 Task: For heading Arial black with underline.  font size for heading18,  'Change the font style of data to'Calibri.  and font size to 9,  Change the alignment of both headline & data to Align center.  In the sheet  Financial Tracking Sheet Template Spreadsheet Workbook
Action: Mouse moved to (833, 103)
Screenshot: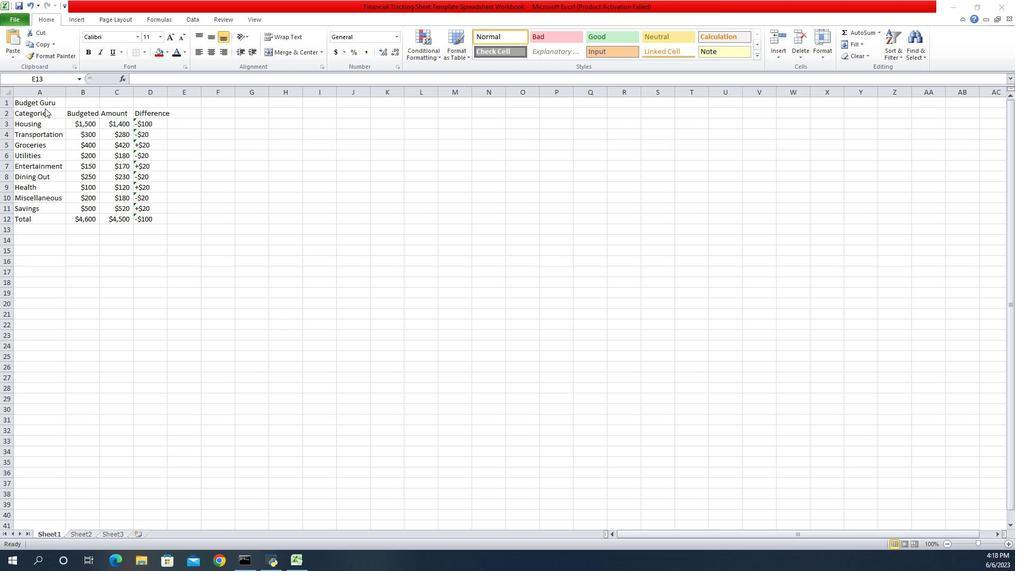 
Action: Mouse pressed left at (833, 103)
Screenshot: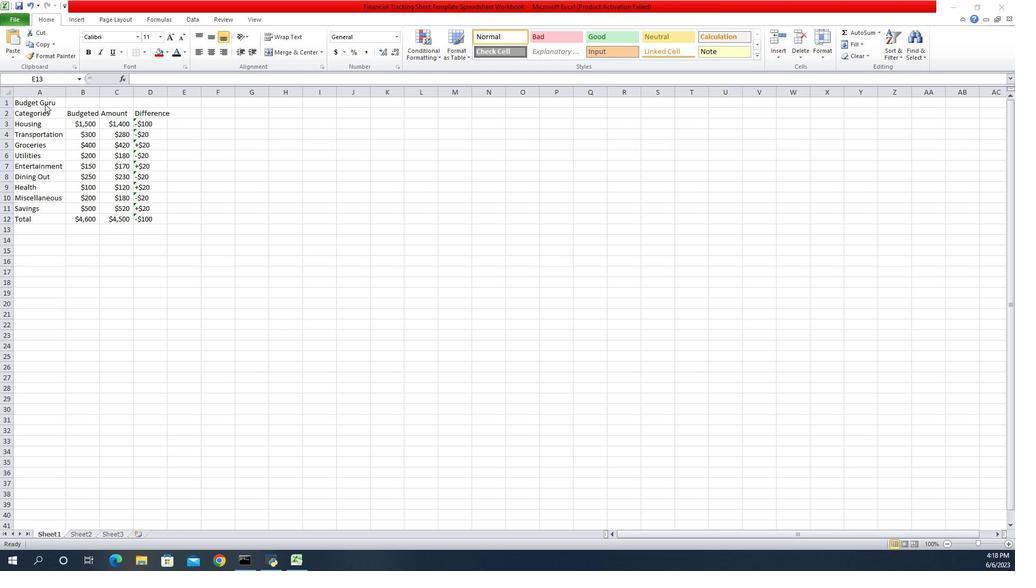 
Action: Mouse pressed left at (833, 103)
Screenshot: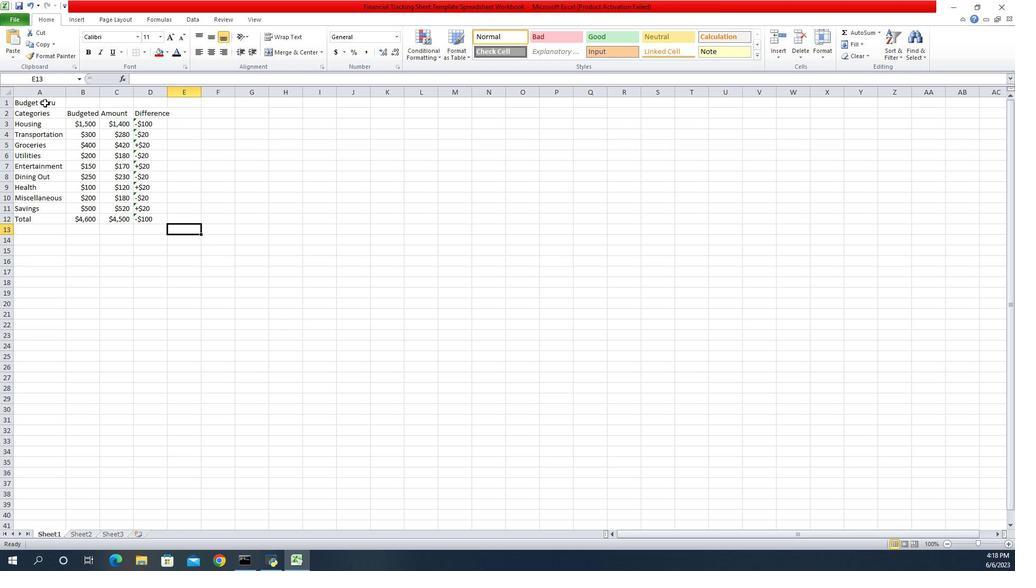 
Action: Mouse pressed left at (833, 103)
Screenshot: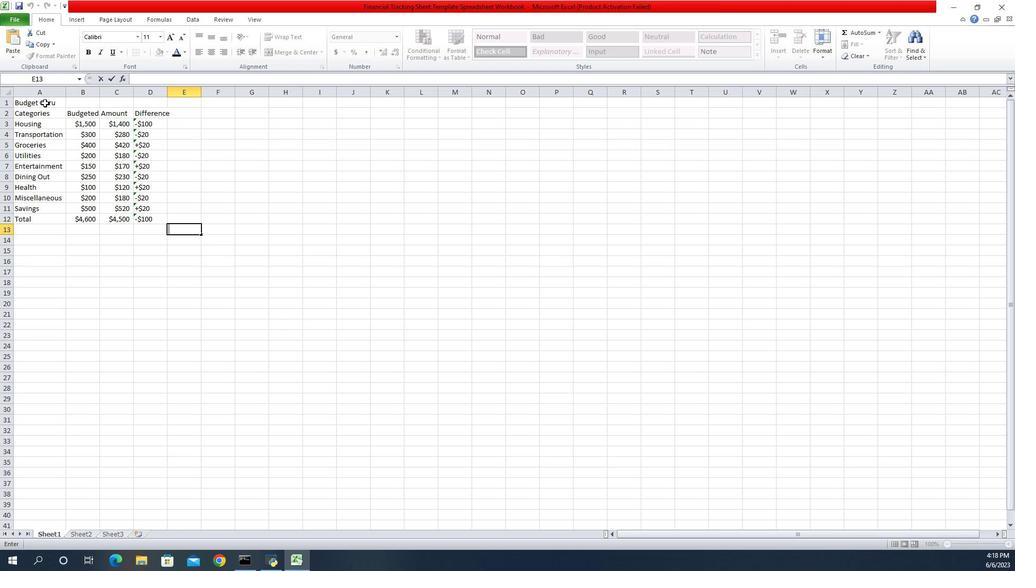 
Action: Key pressed <Key.shift><Key.shift><Key.shift><Key.shift><Key.shift>
Screenshot: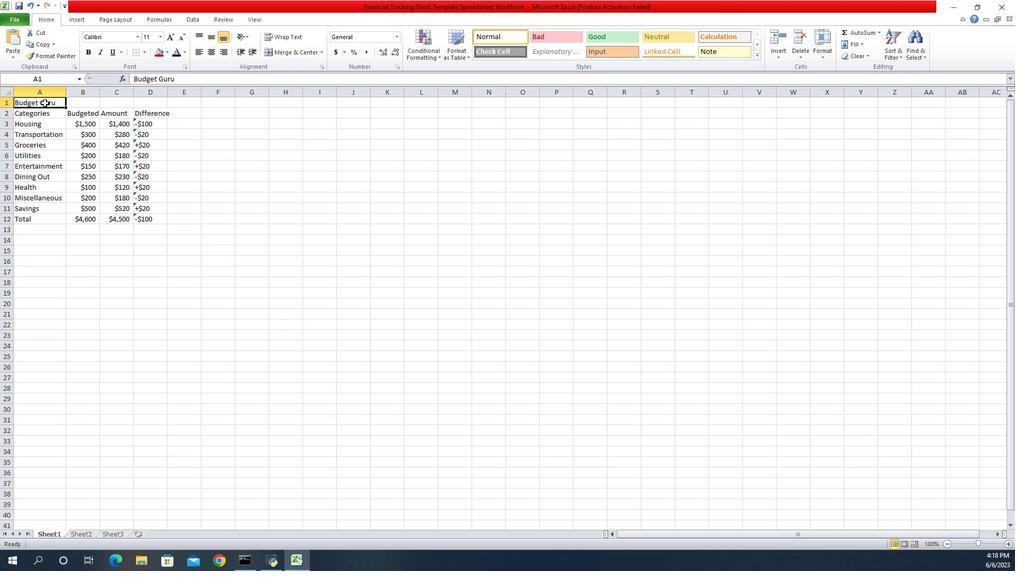 
Action: Mouse moved to (925, 35)
Screenshot: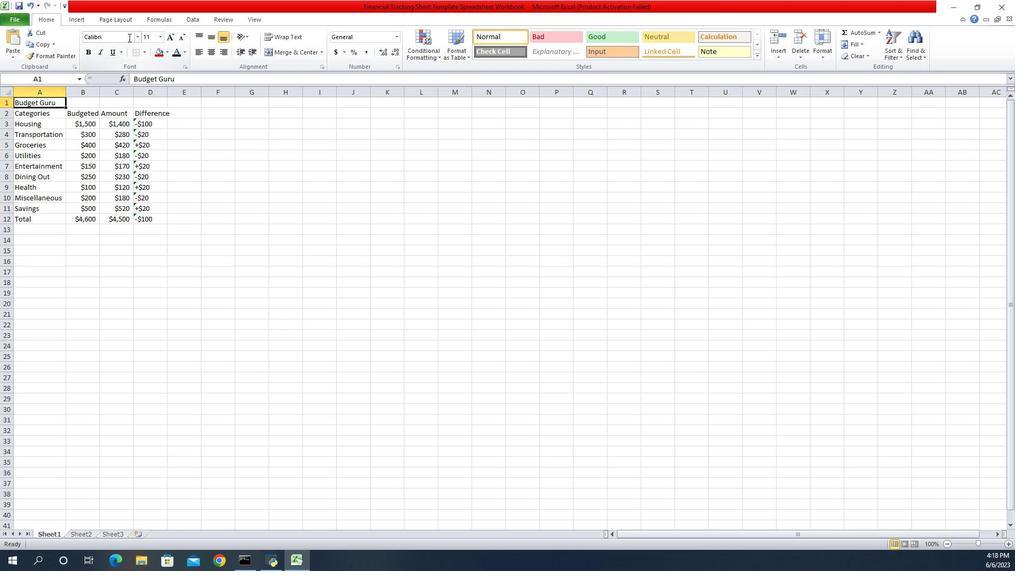 
Action: Mouse pressed left at (925, 35)
Screenshot: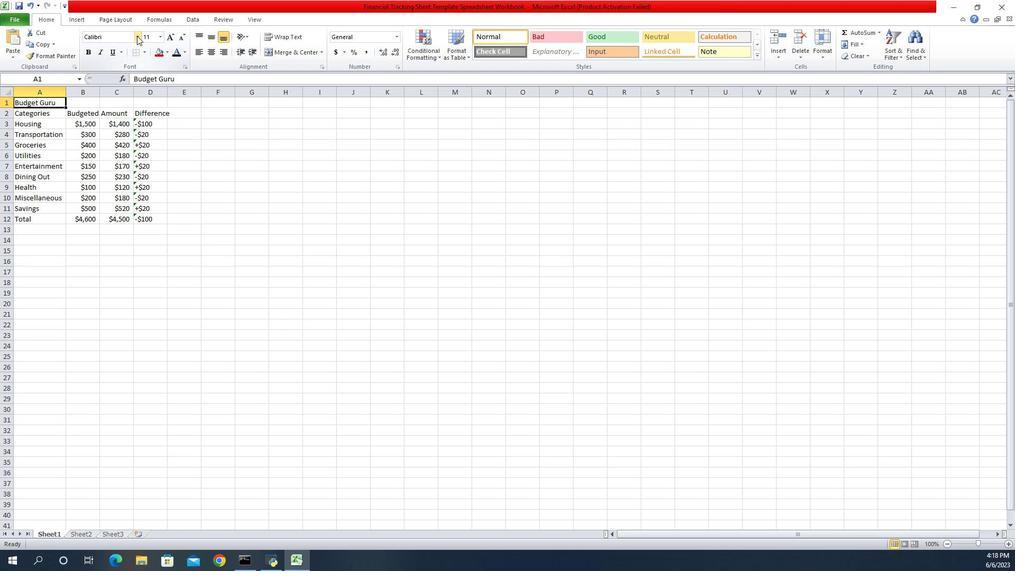 
Action: Mouse moved to (923, 175)
Screenshot: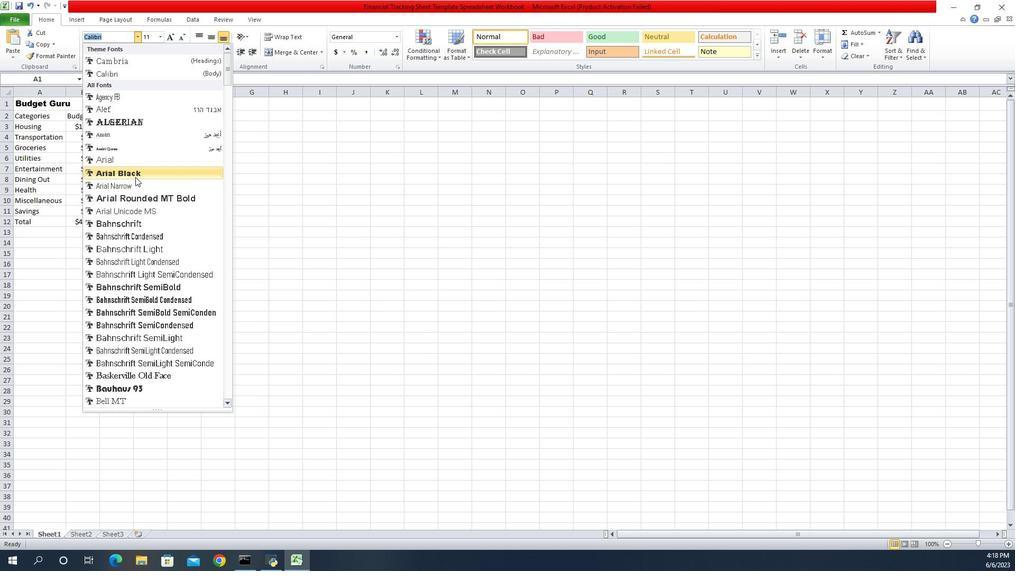 
Action: Mouse pressed left at (923, 175)
Screenshot: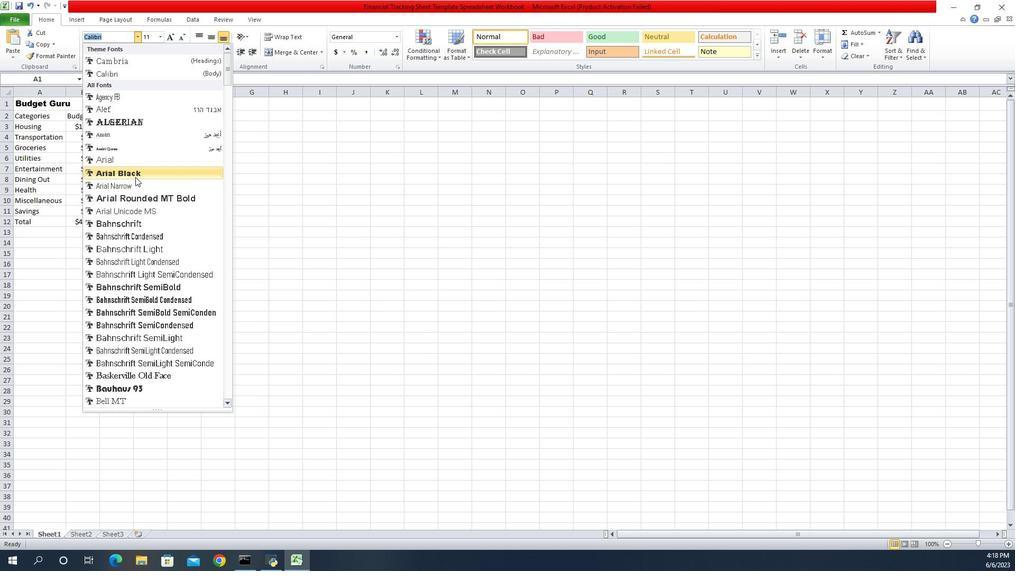 
Action: Mouse moved to (900, 48)
Screenshot: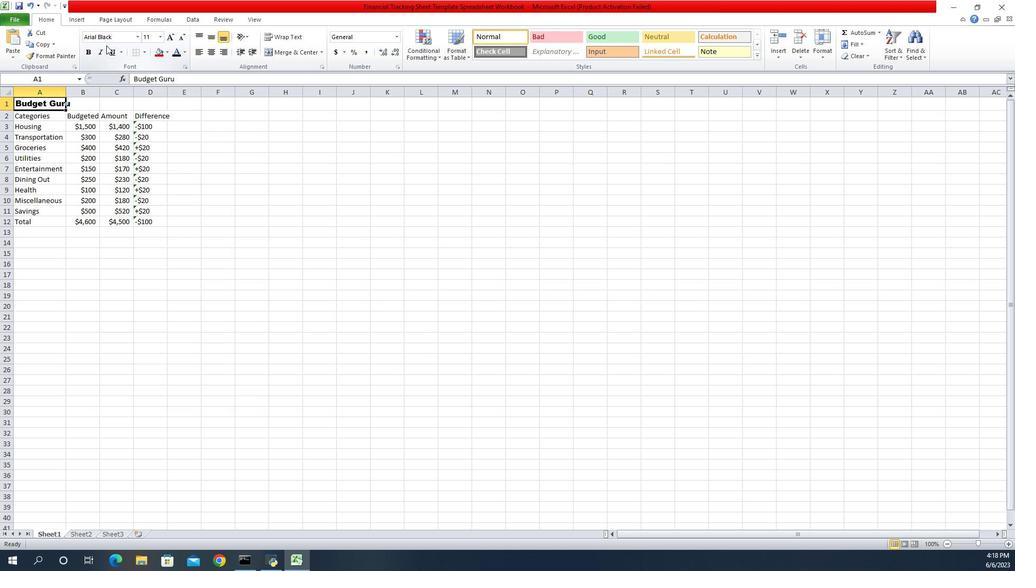 
Action: Mouse pressed left at (900, 48)
Screenshot: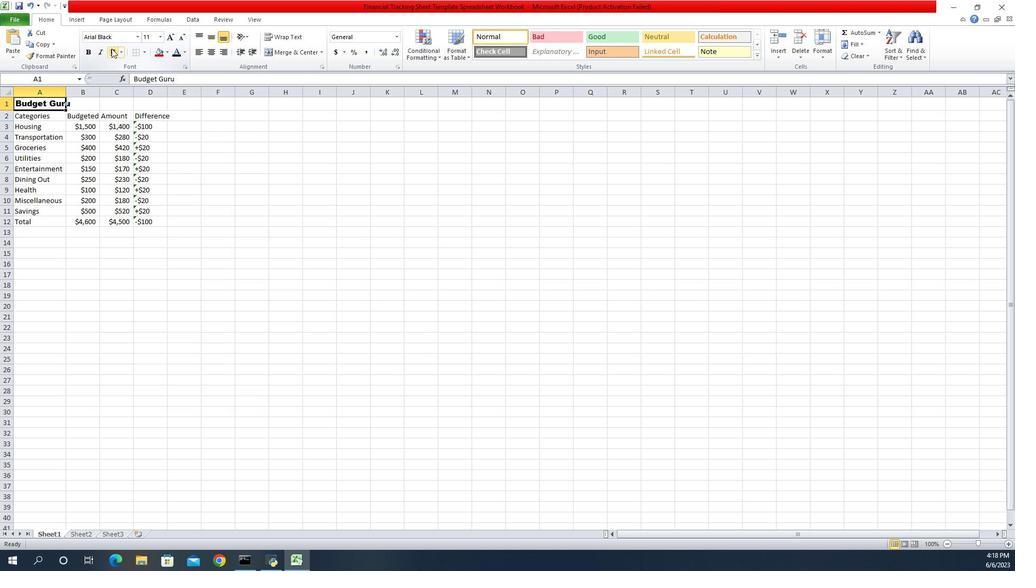 
Action: Mouse moved to (950, 39)
Screenshot: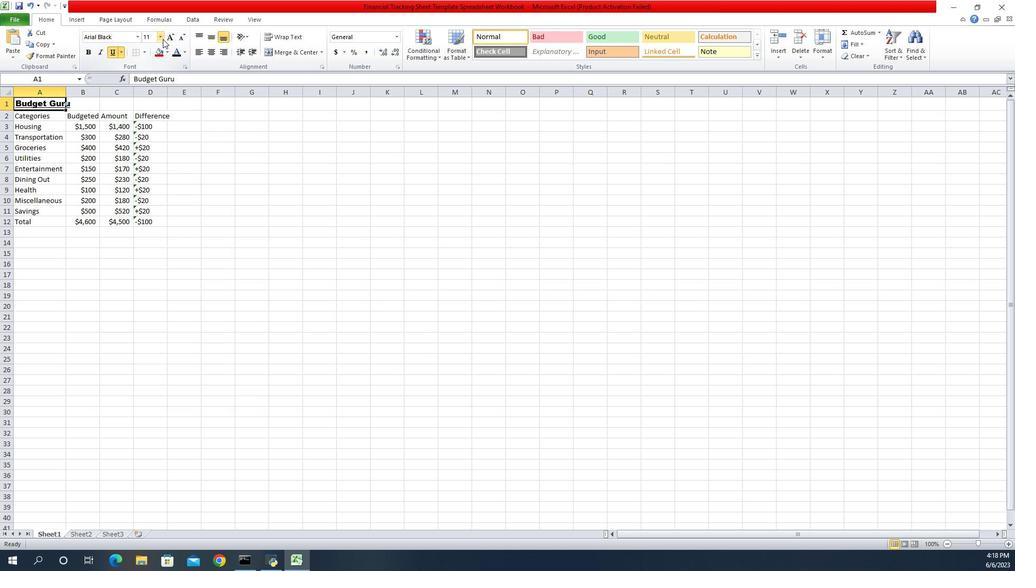 
Action: Mouse pressed left at (950, 39)
Screenshot: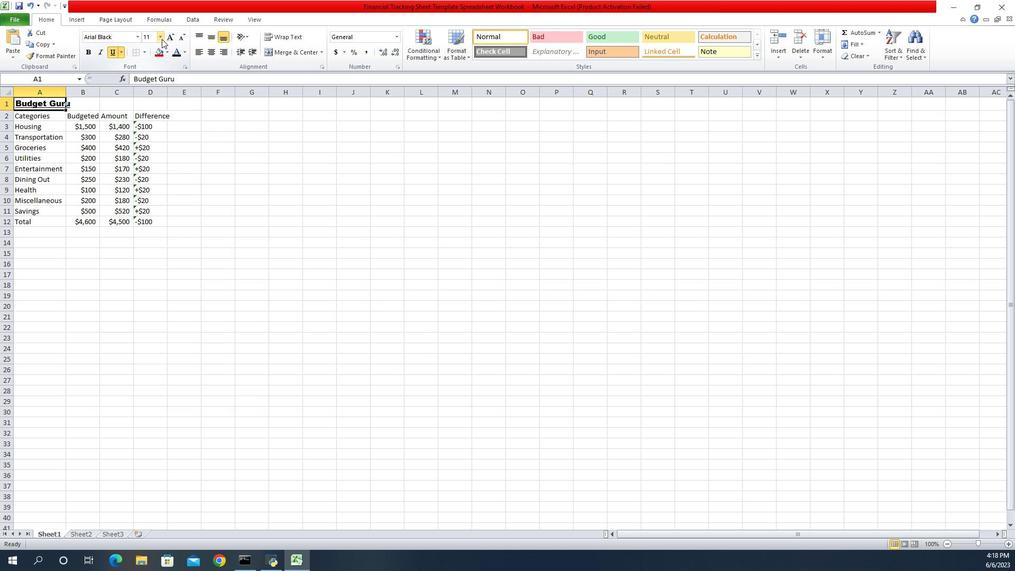 
Action: Mouse moved to (937, 113)
Screenshot: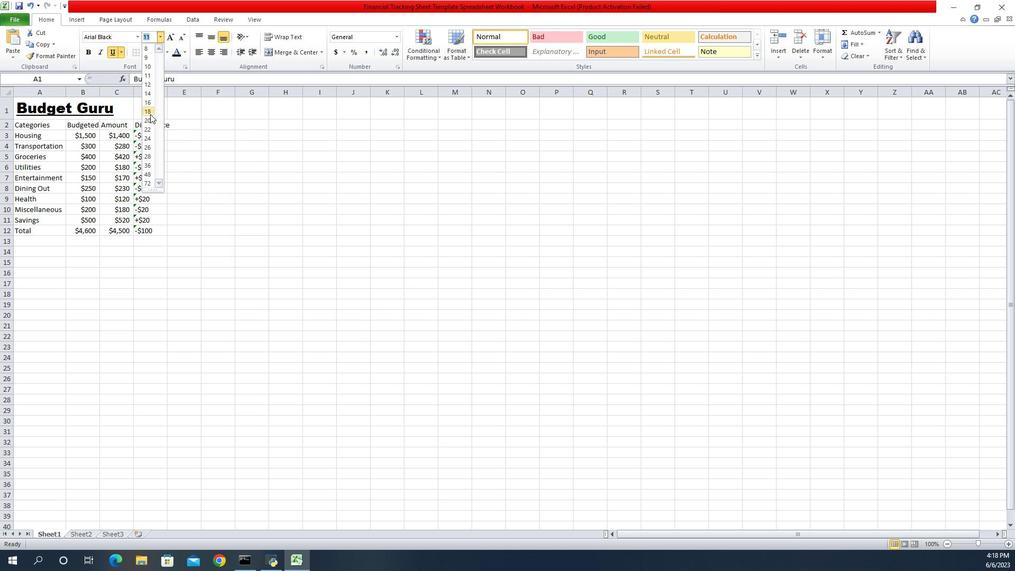 
Action: Mouse pressed left at (937, 113)
Screenshot: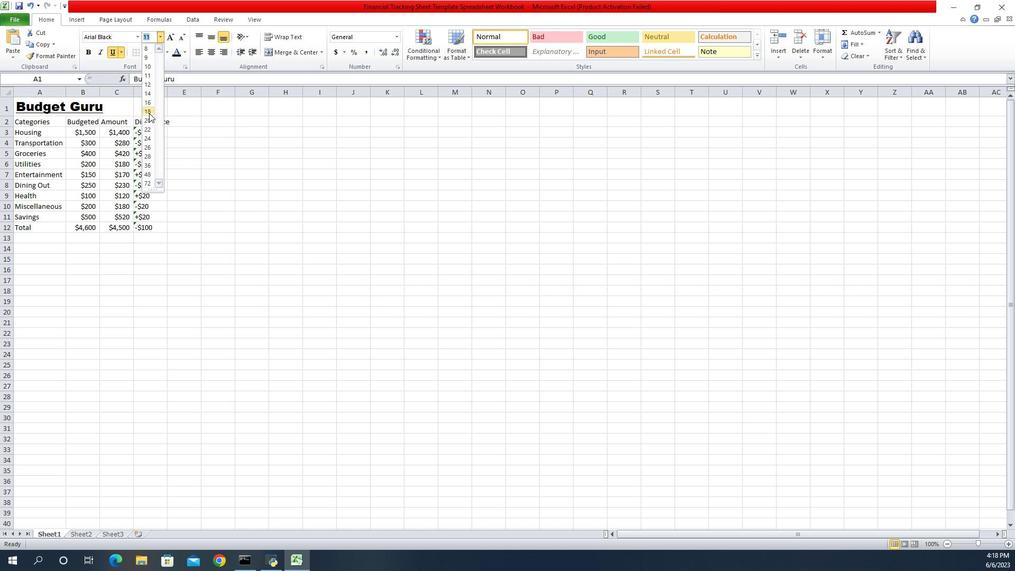 
Action: Mouse moved to (861, 121)
Screenshot: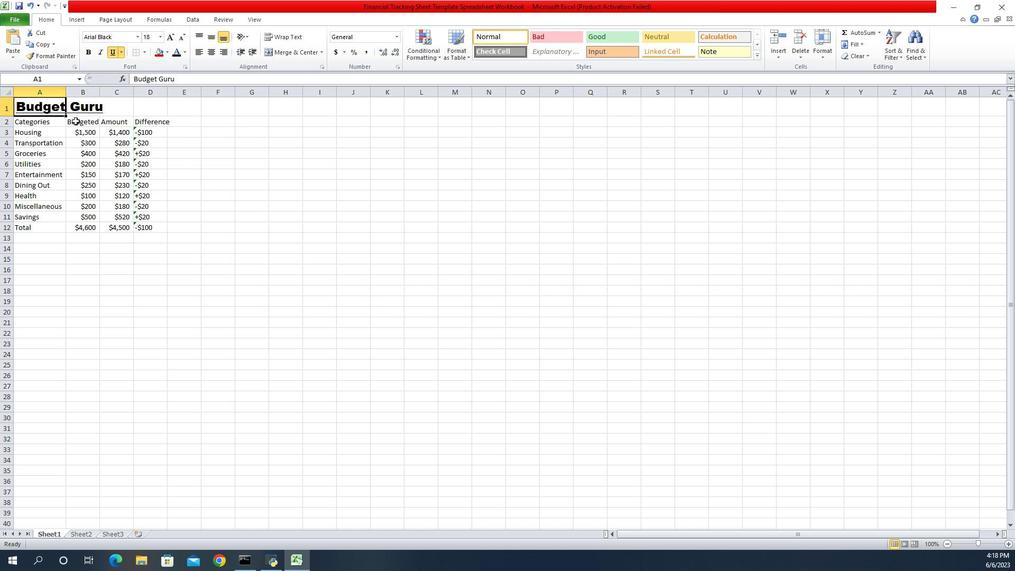 
Action: Mouse pressed left at (861, 121)
Screenshot: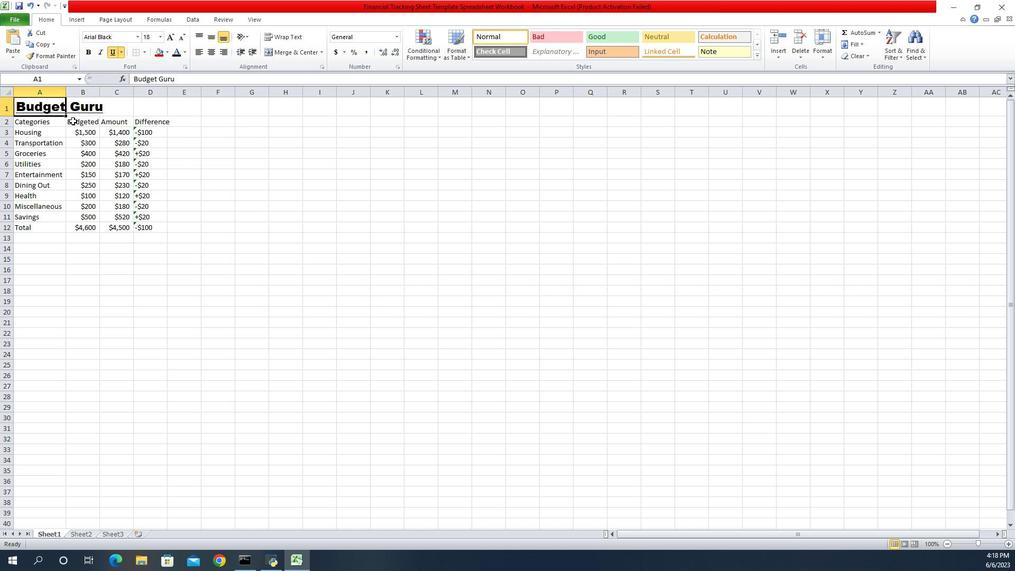 
Action: Mouse moved to (853, 121)
Screenshot: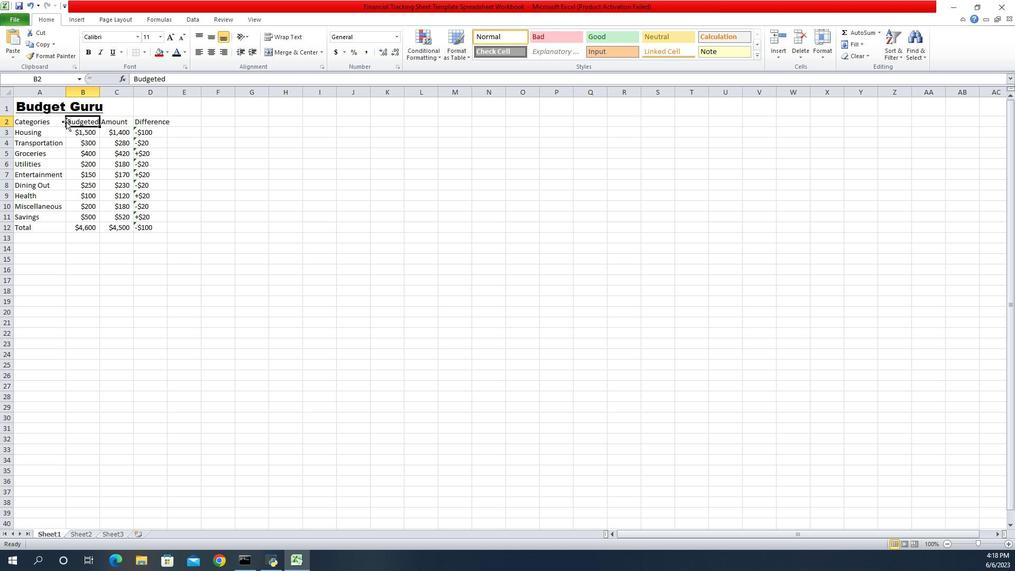 
Action: Mouse pressed left at (853, 121)
Screenshot: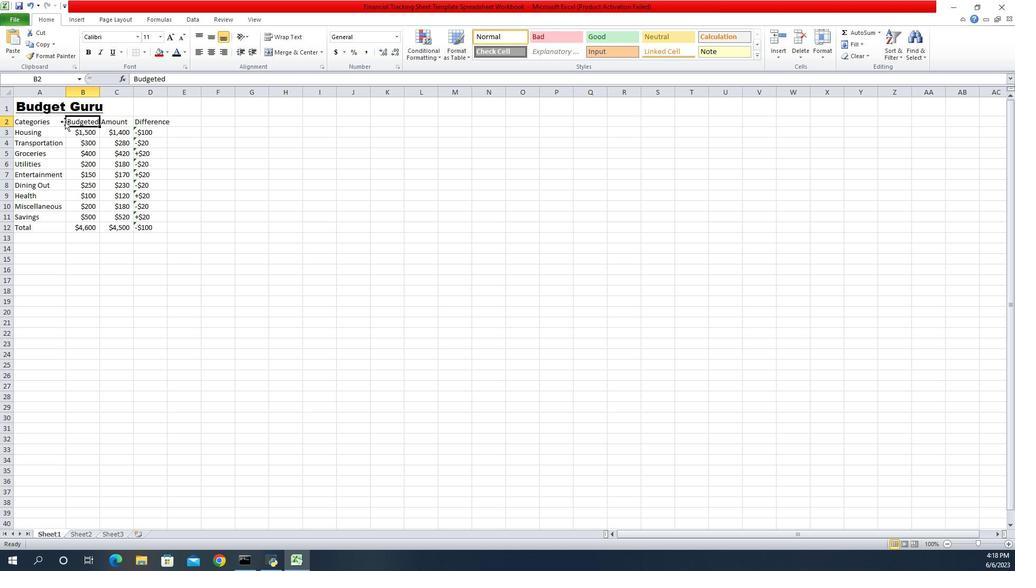 
Action: Mouse moved to (846, 121)
Screenshot: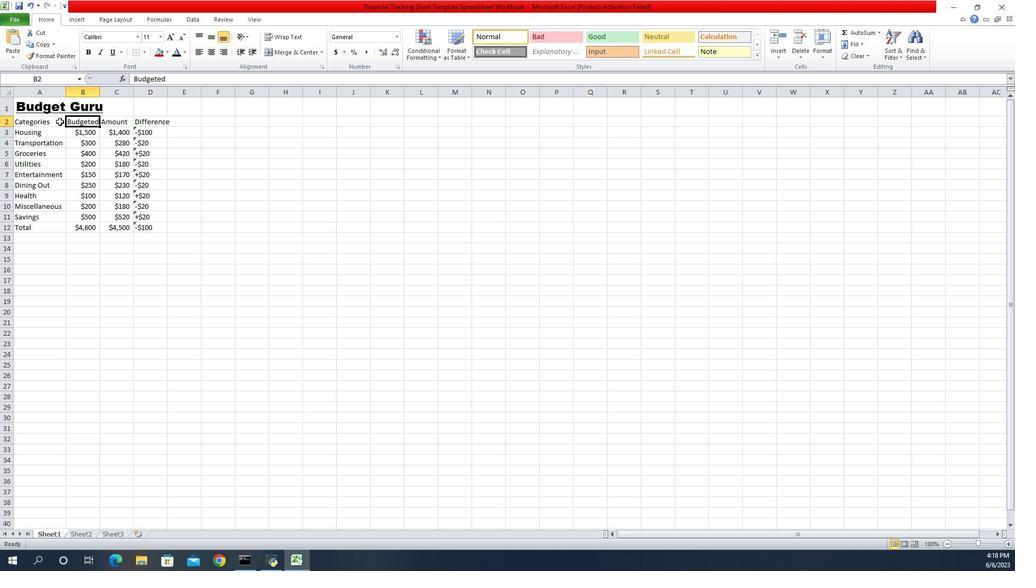 
Action: Mouse pressed left at (846, 121)
Screenshot: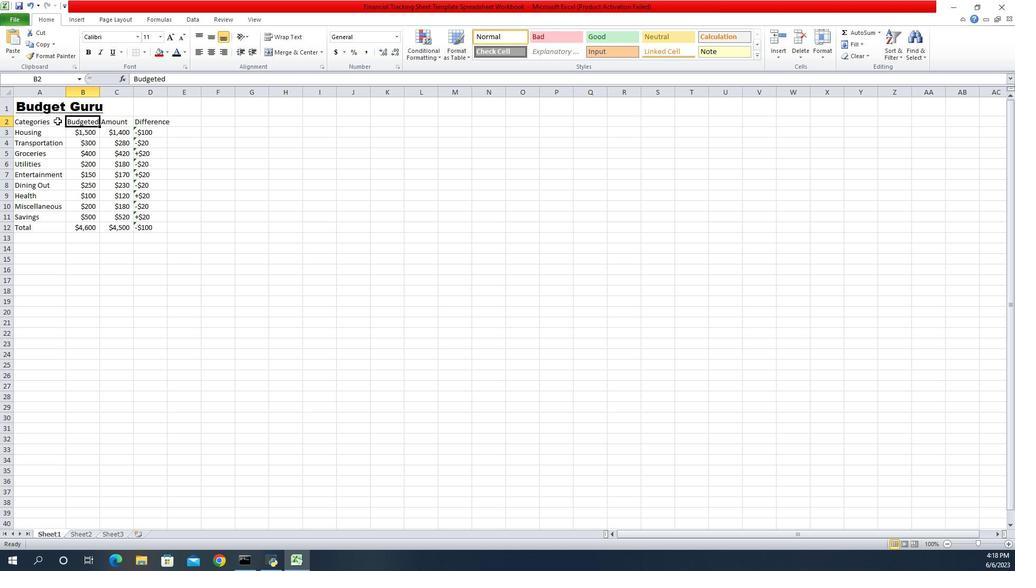 
Action: Mouse moved to (845, 121)
Screenshot: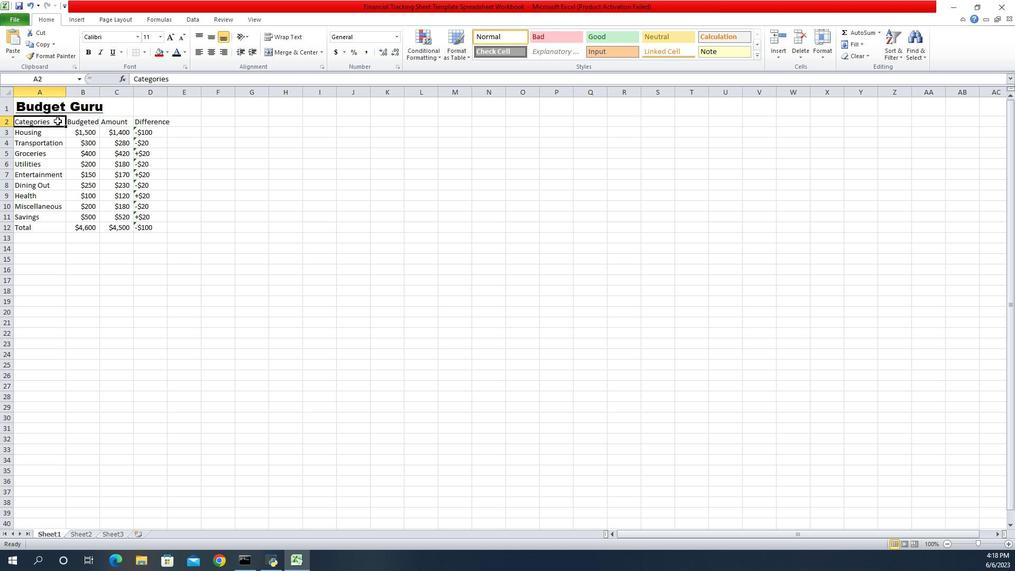 
Action: Key pressed <Key.shift><Key.down><Key.right>
Screenshot: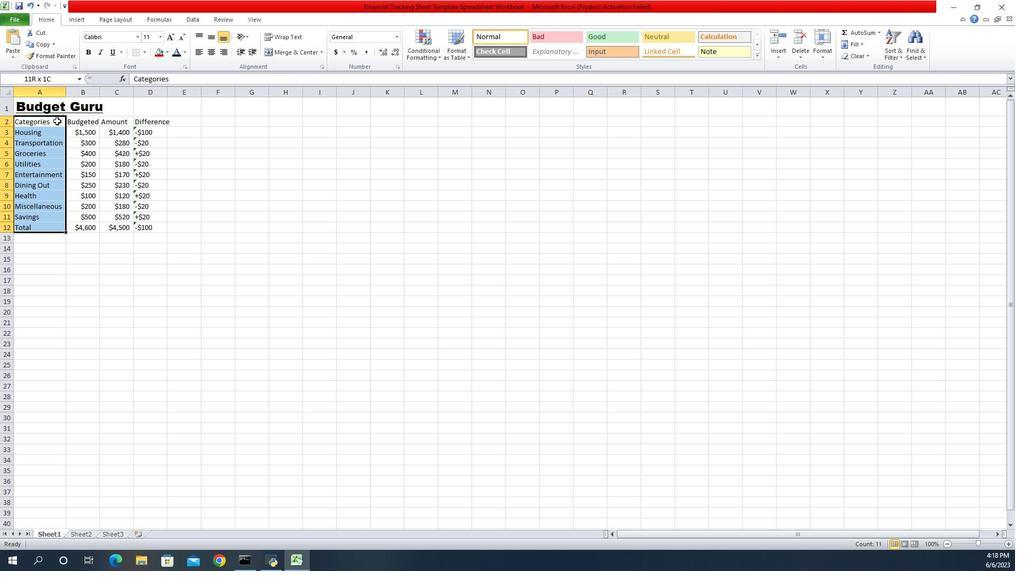 
Action: Mouse moved to (927, 38)
Screenshot: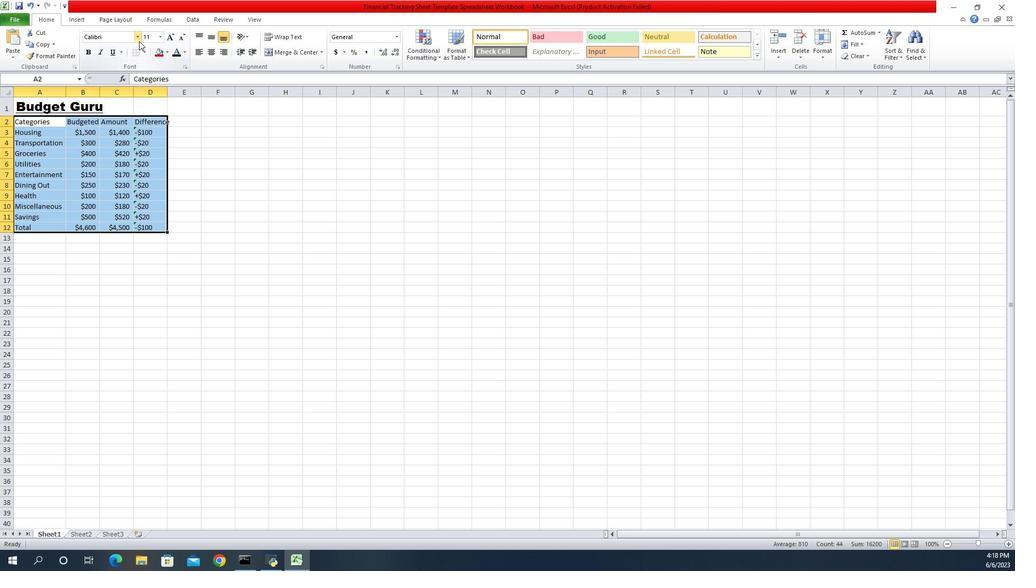 
Action: Mouse pressed left at (927, 38)
Screenshot: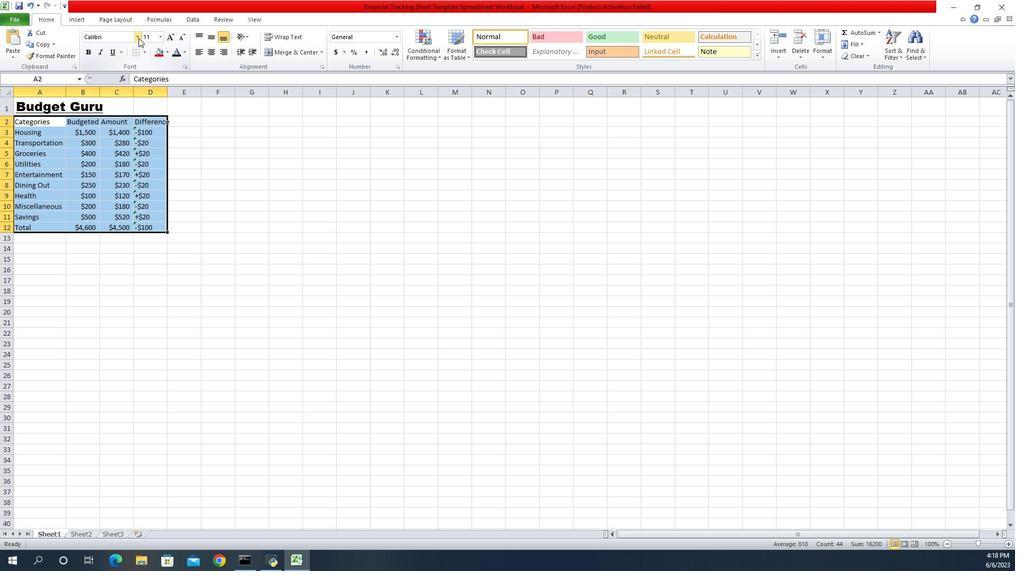 
Action: Mouse moved to (912, 78)
Screenshot: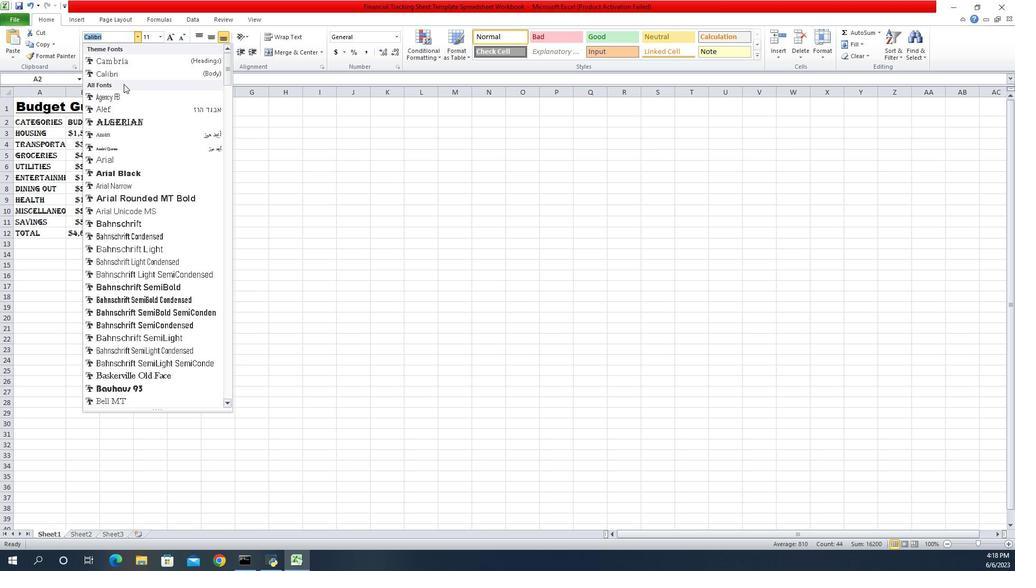 
Action: Mouse pressed left at (912, 78)
Screenshot: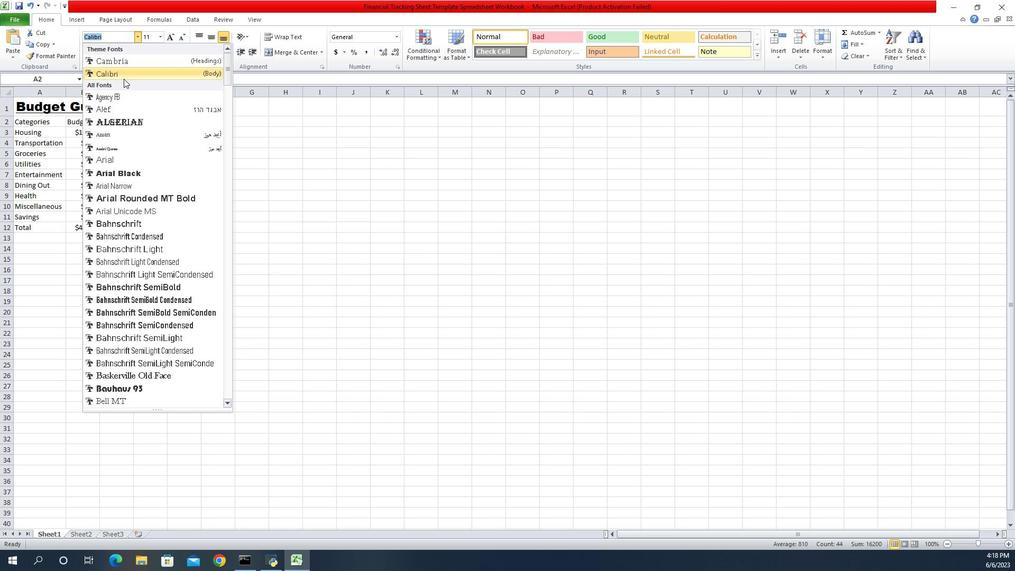 
Action: Mouse moved to (947, 35)
Screenshot: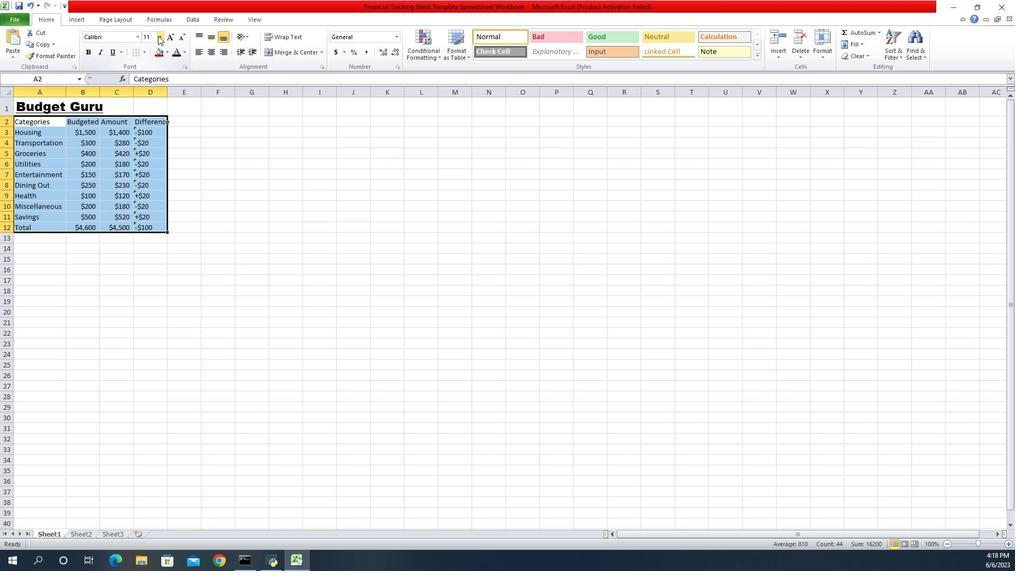 
Action: Mouse pressed left at (947, 35)
Screenshot: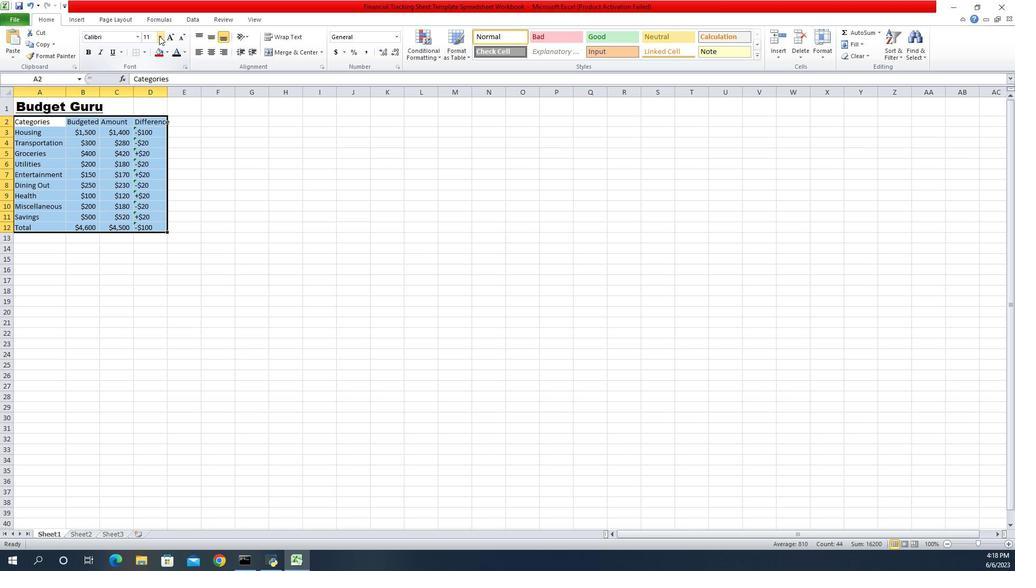 
Action: Mouse moved to (938, 57)
Screenshot: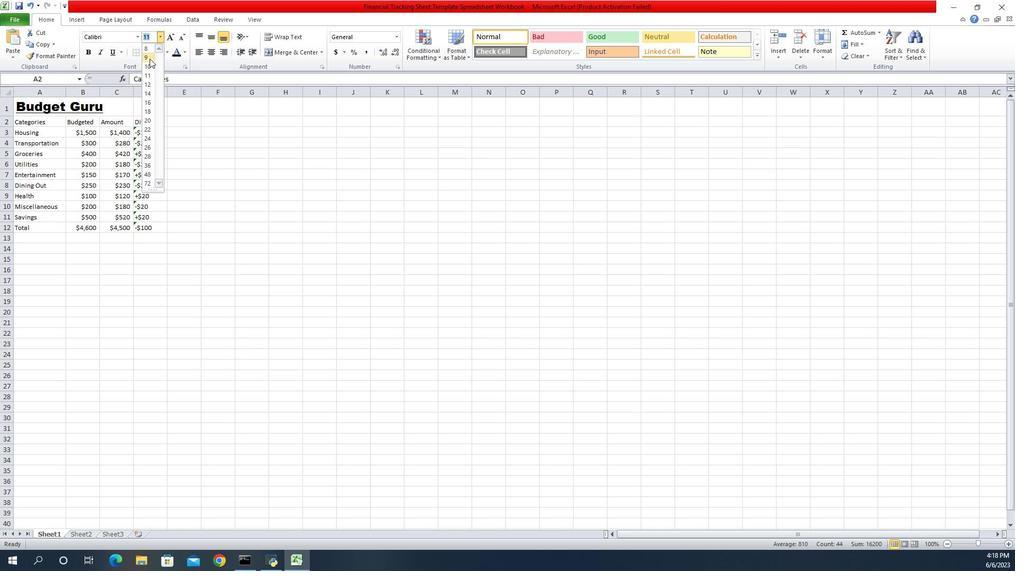 
Action: Mouse pressed left at (938, 57)
Screenshot: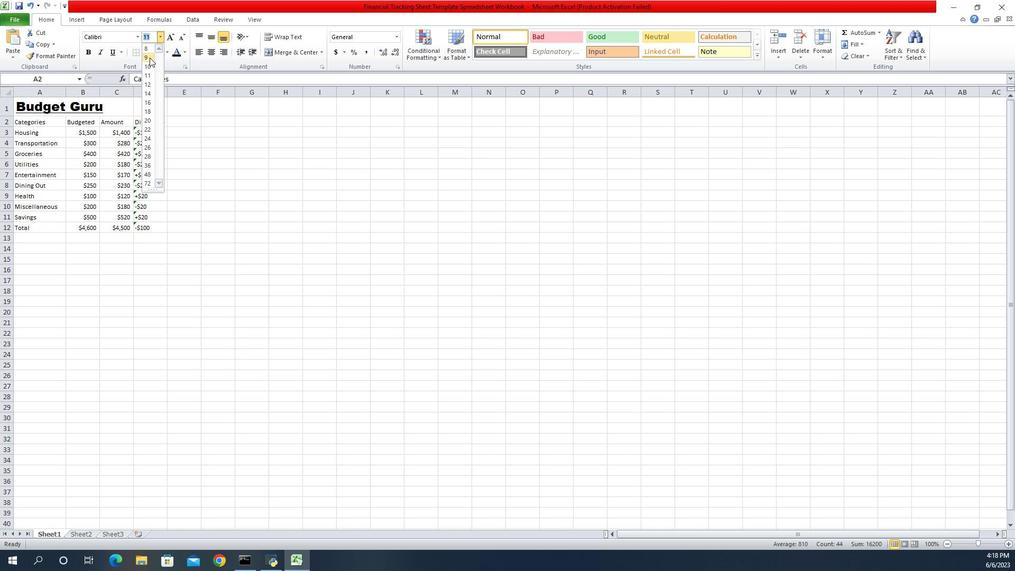 
Action: Mouse moved to (999, 48)
Screenshot: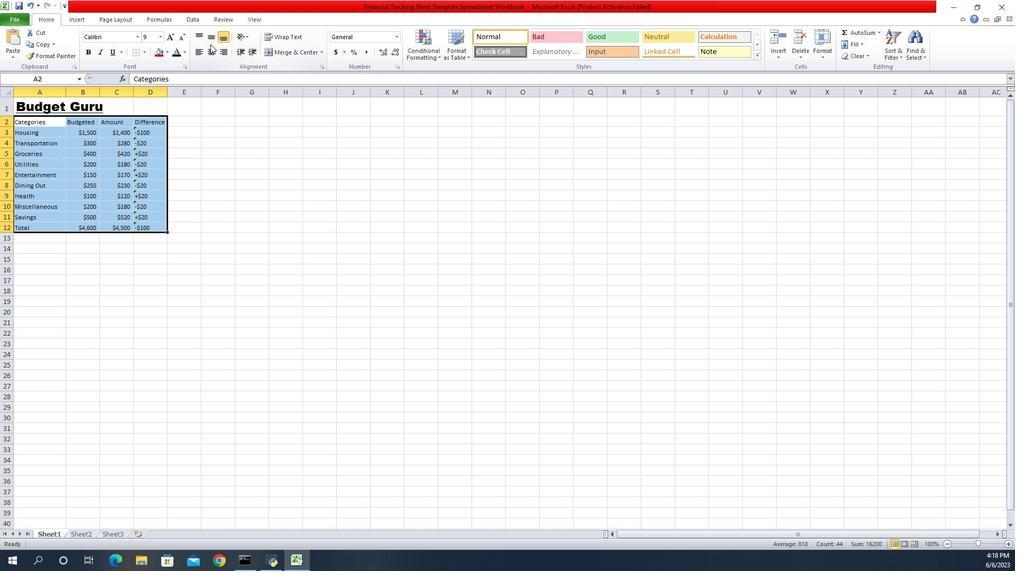 
Action: Mouse pressed left at (999, 48)
Screenshot: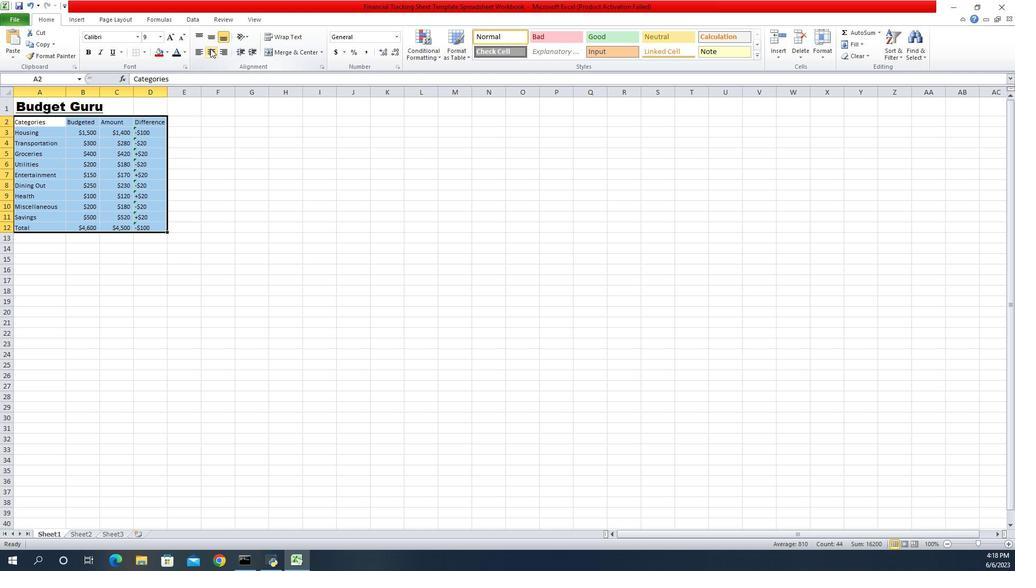 
Action: Mouse moved to (809, 6)
Screenshot: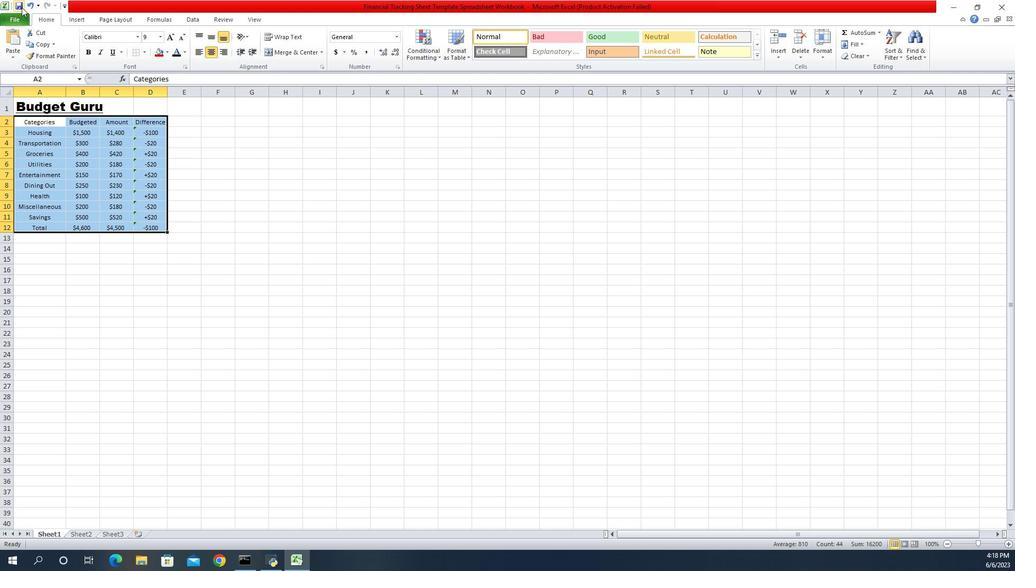 
Action: Mouse pressed left at (809, 6)
Screenshot: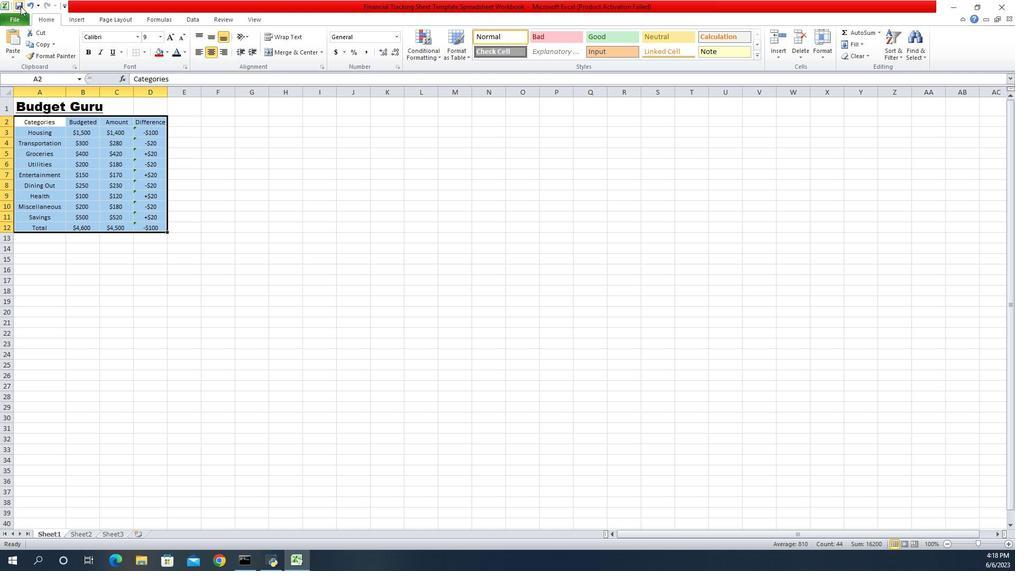 
Action: Mouse moved to (990, 248)
Screenshot: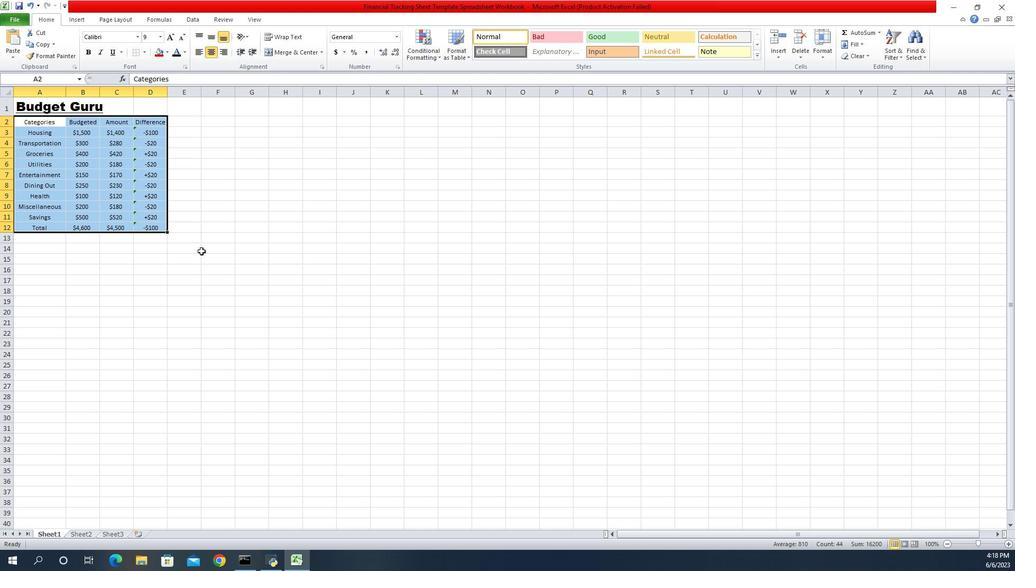 
Action: Mouse pressed left at (990, 248)
Screenshot: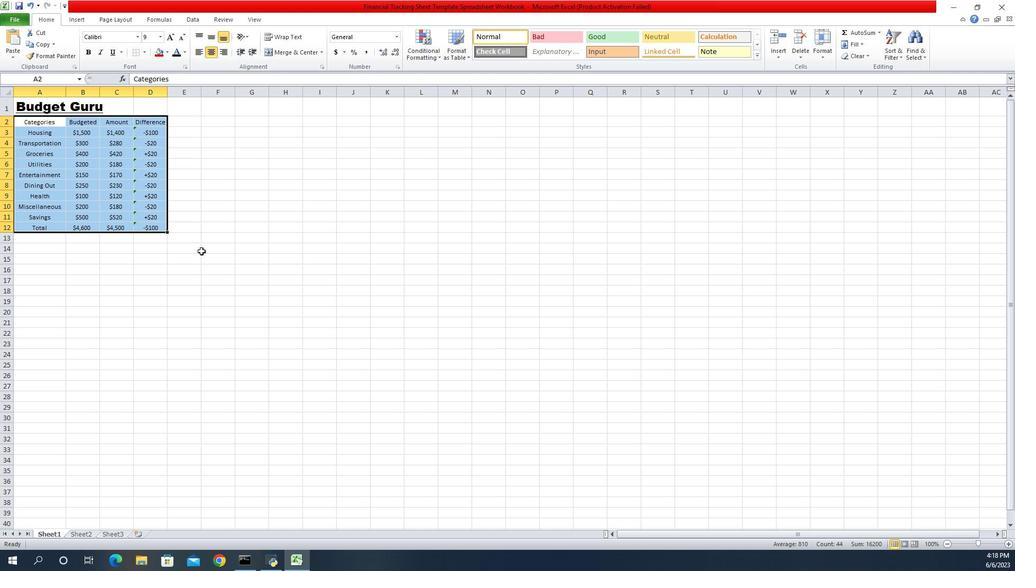 
Action: Mouse moved to (990, 247)
Screenshot: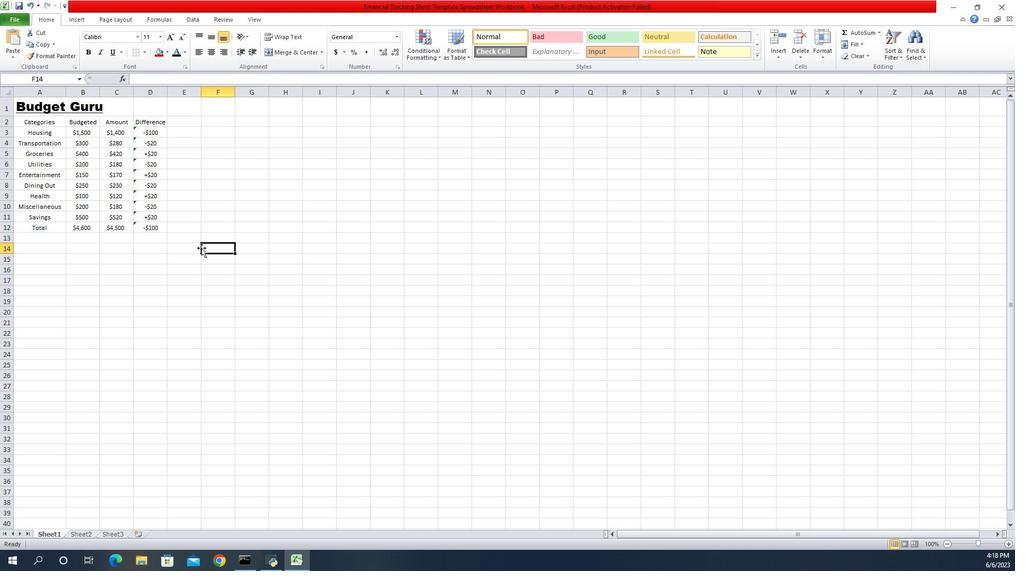 
